 Task: Select the always in the auto-closing overtype.
Action: Mouse moved to (25, 595)
Screenshot: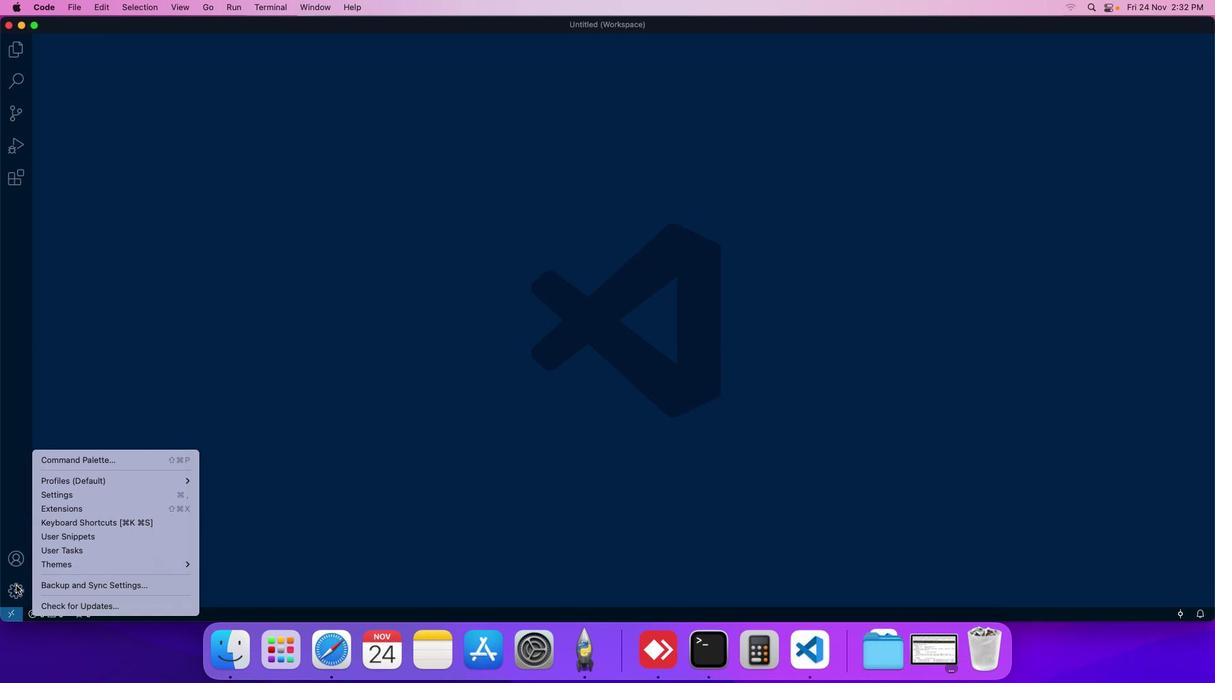 
Action: Mouse pressed left at (25, 595)
Screenshot: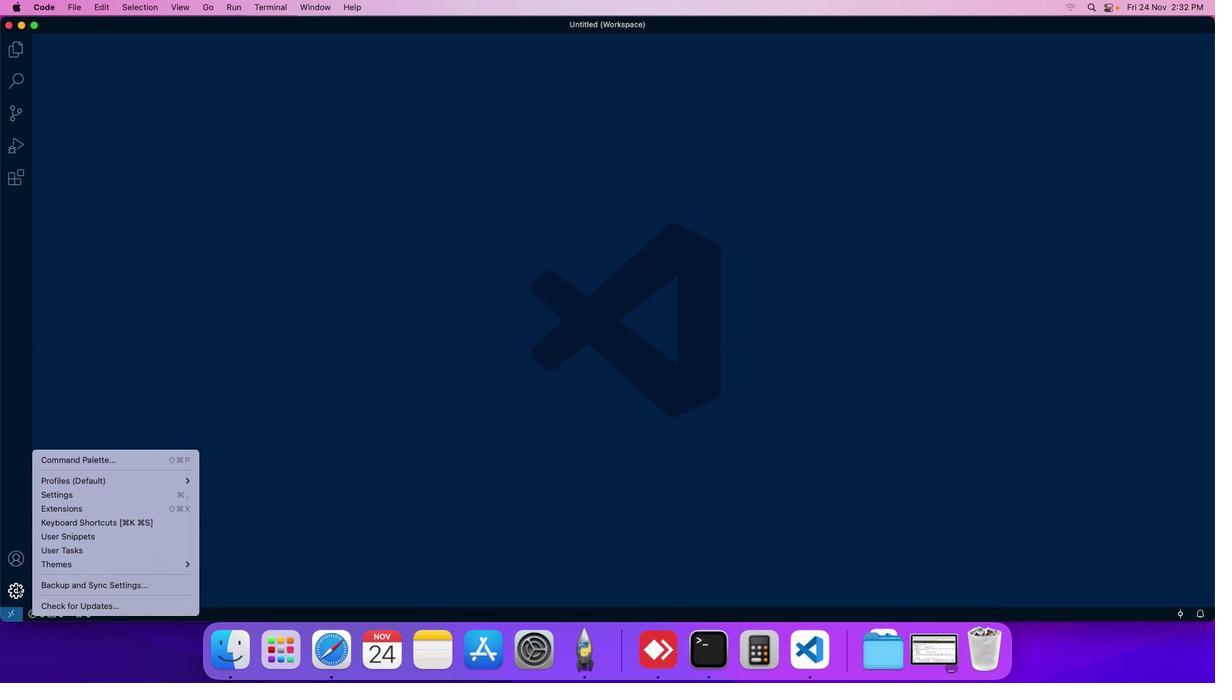 
Action: Mouse moved to (80, 506)
Screenshot: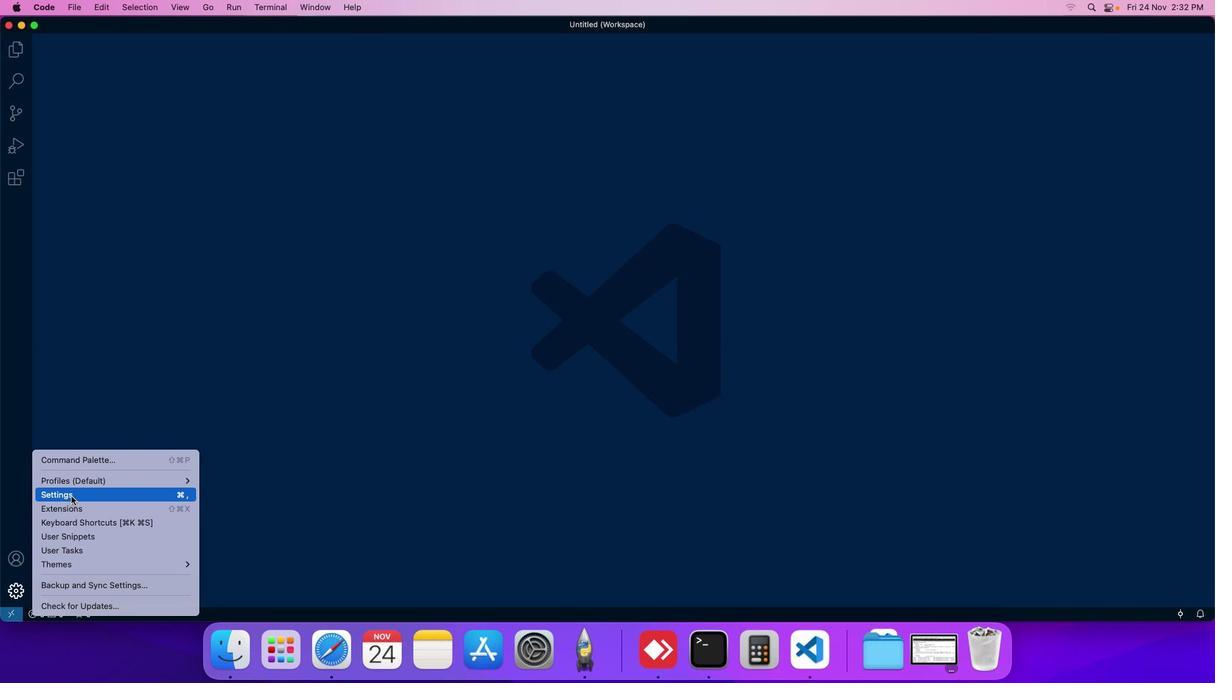 
Action: Mouse pressed left at (80, 506)
Screenshot: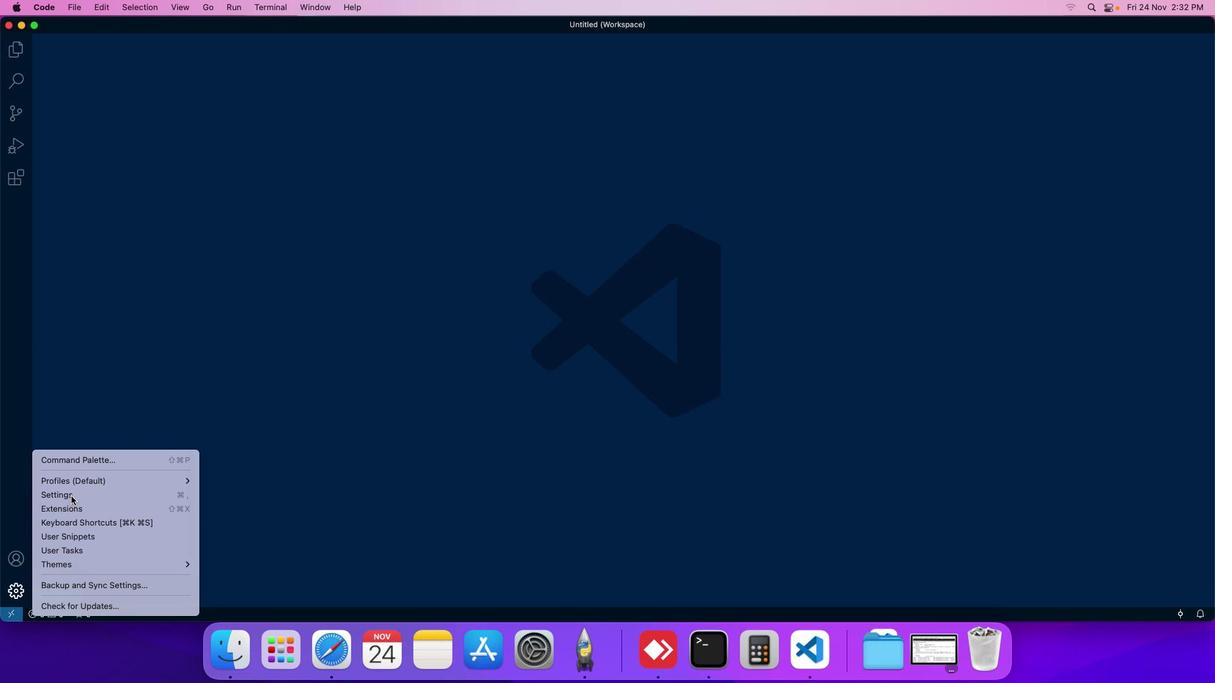 
Action: Mouse moved to (299, 155)
Screenshot: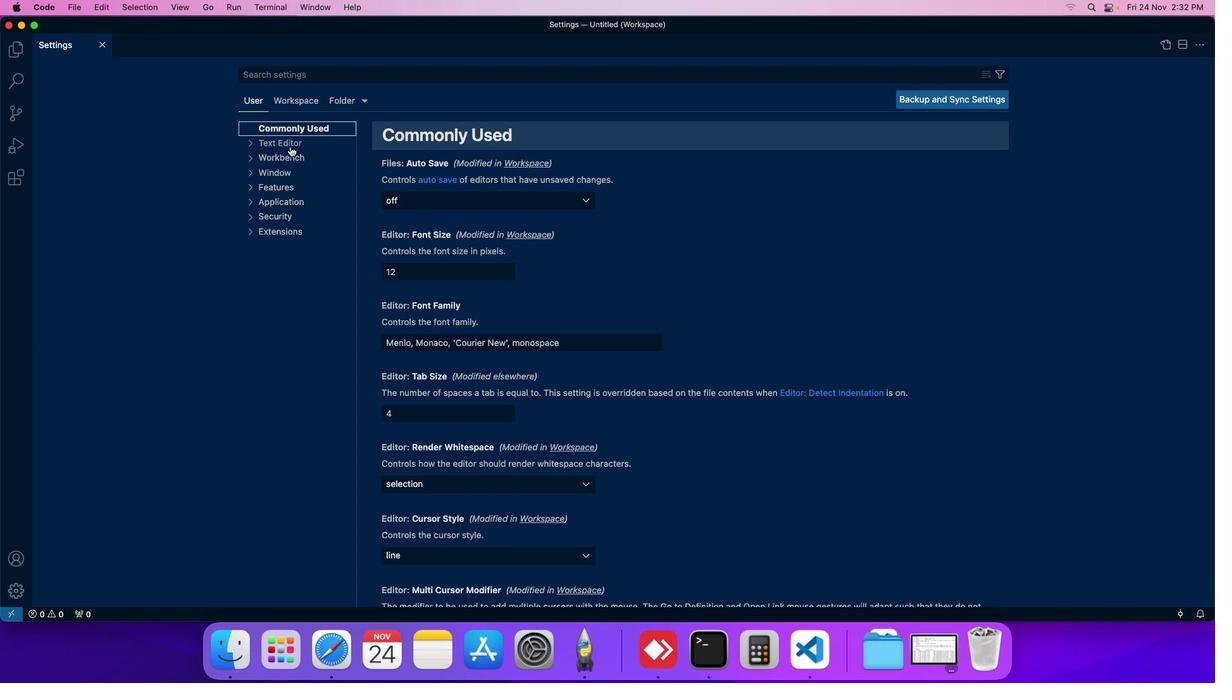 
Action: Mouse pressed left at (299, 155)
Screenshot: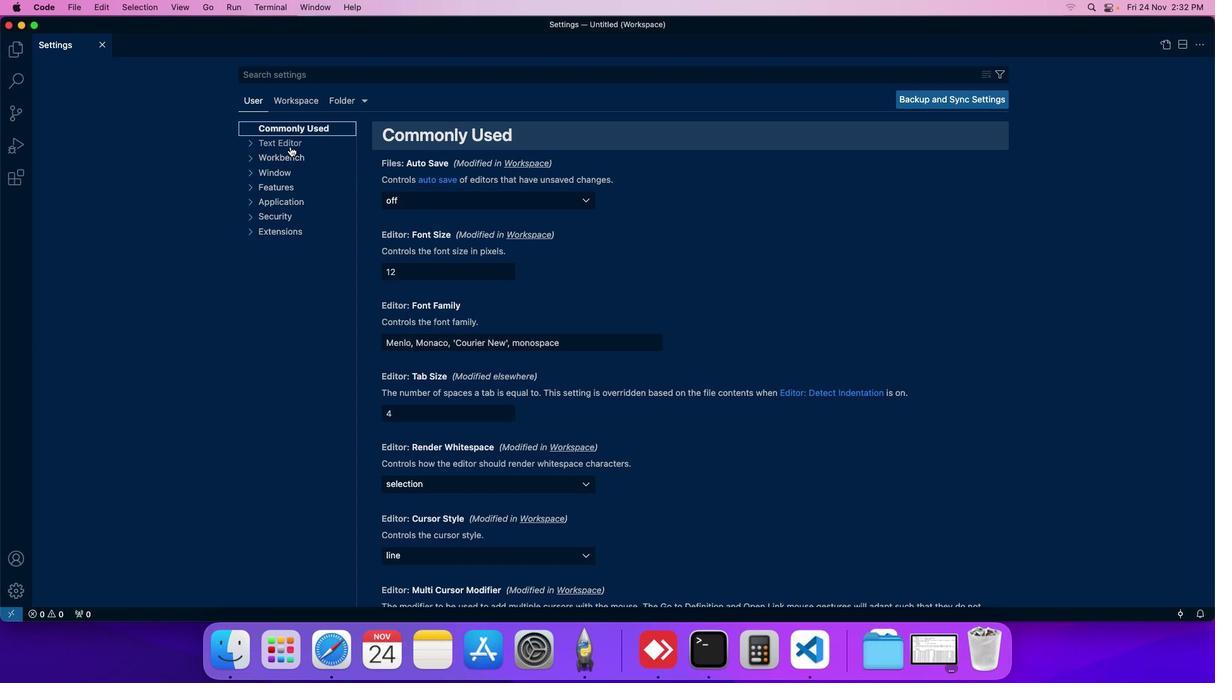 
Action: Mouse moved to (395, 236)
Screenshot: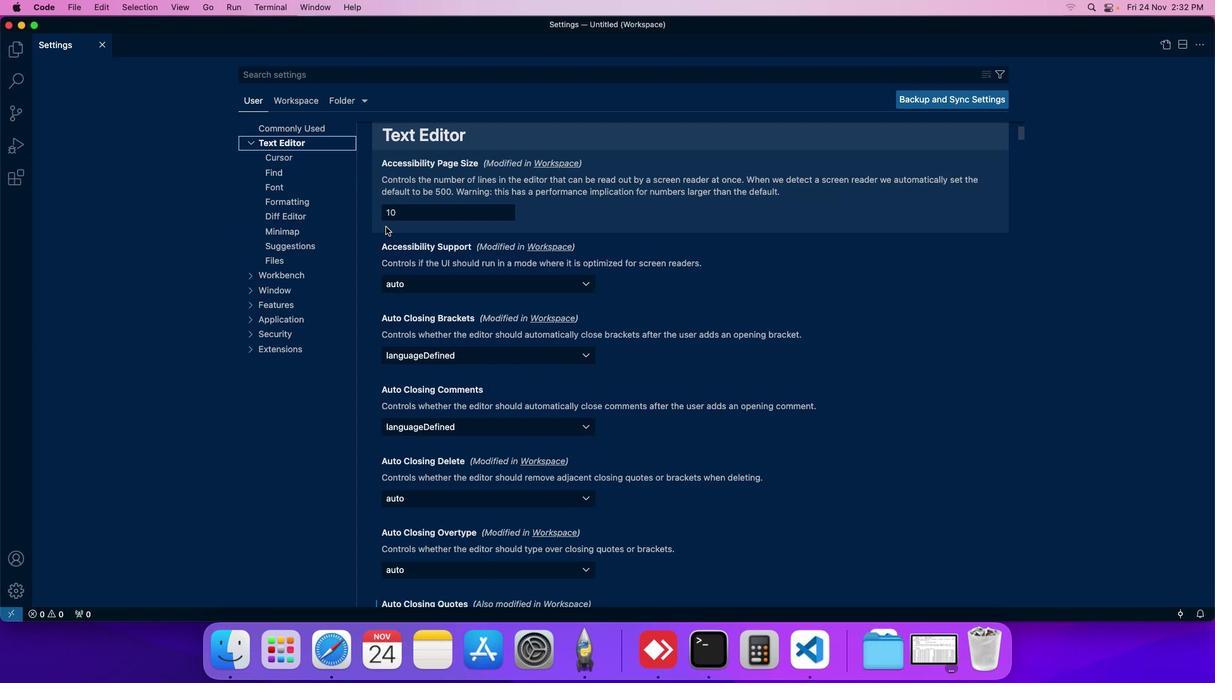 
Action: Mouse scrolled (395, 236) with delta (9, 8)
Screenshot: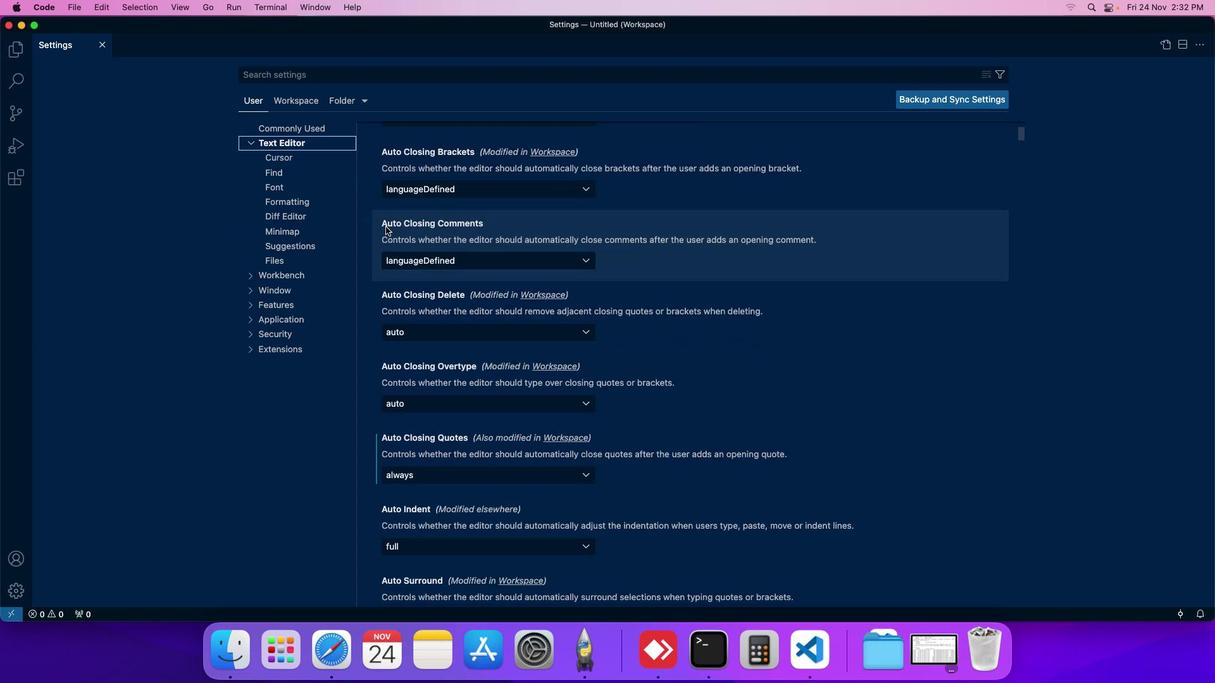 
Action: Mouse moved to (496, 408)
Screenshot: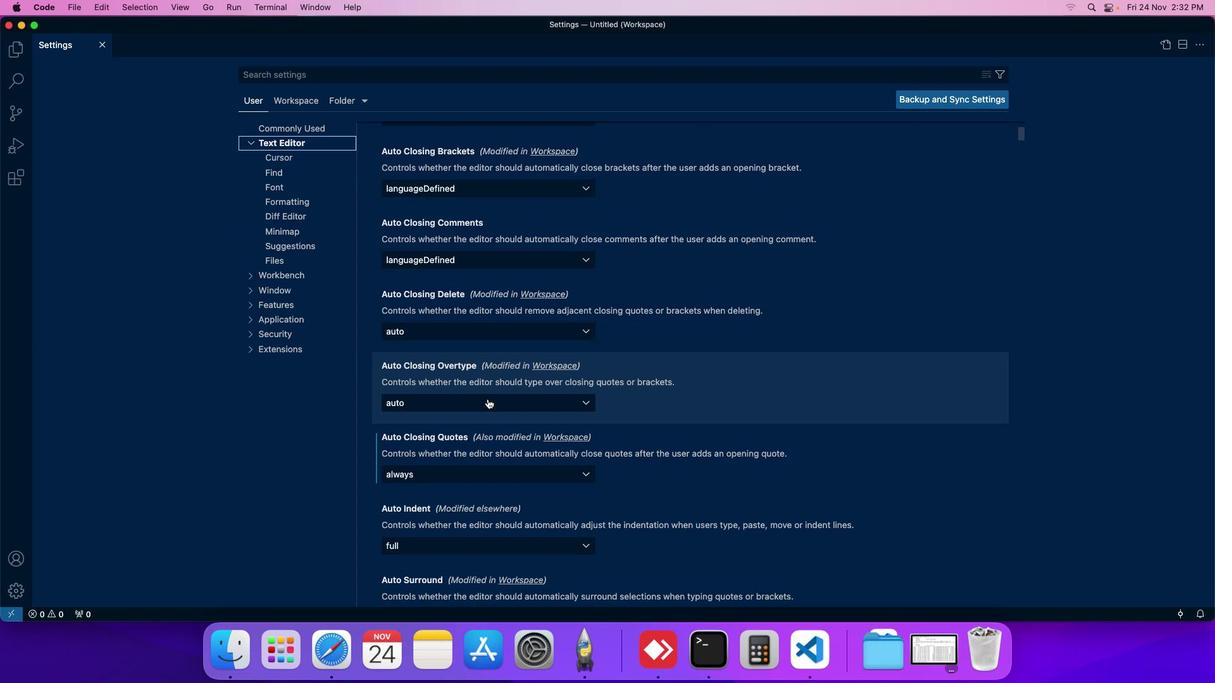 
Action: Mouse pressed left at (496, 408)
Screenshot: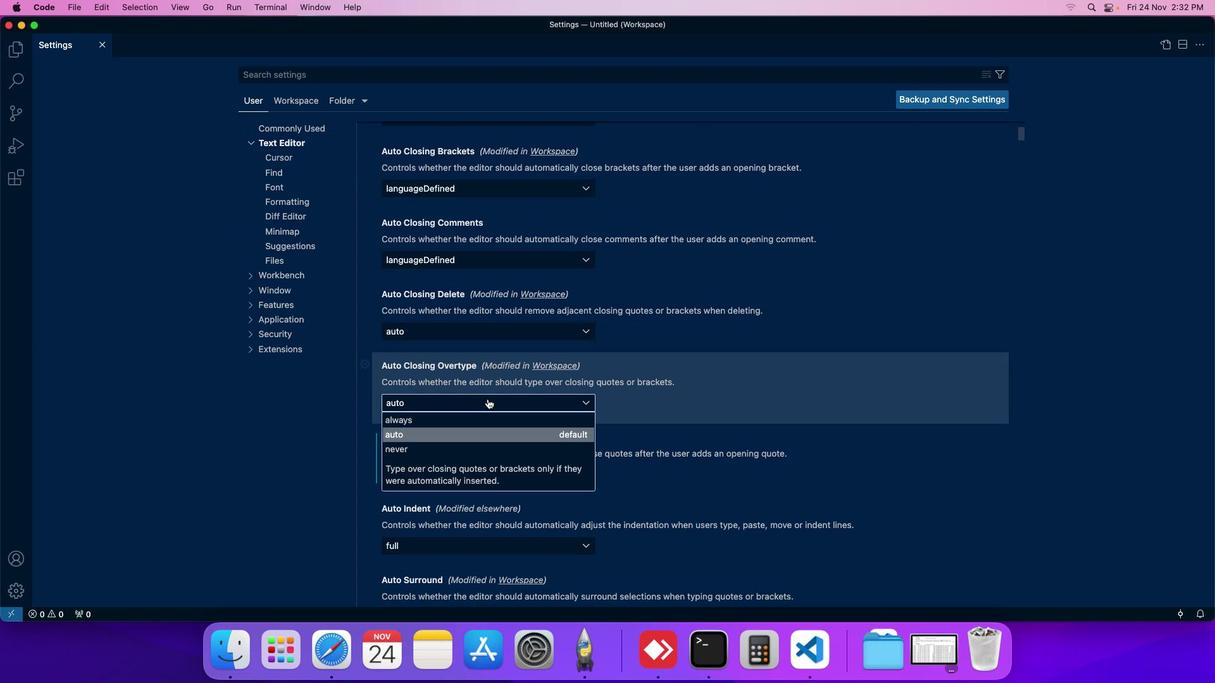 
Action: Mouse moved to (476, 431)
Screenshot: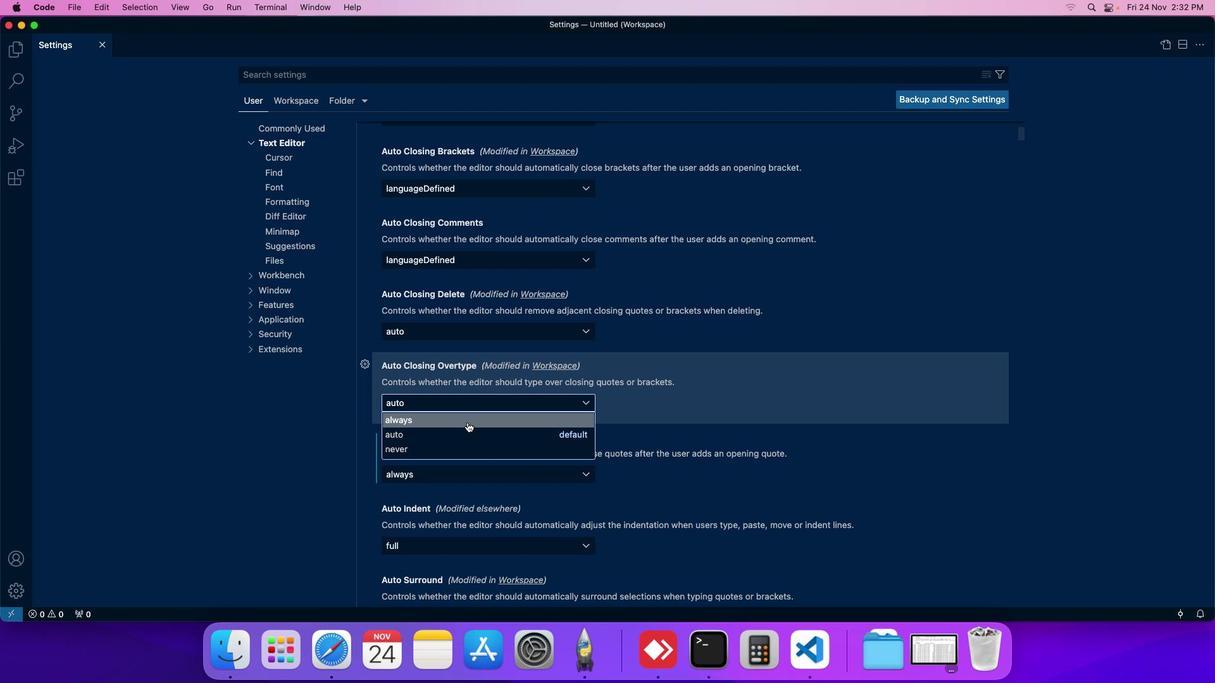 
Action: Mouse pressed left at (476, 431)
Screenshot: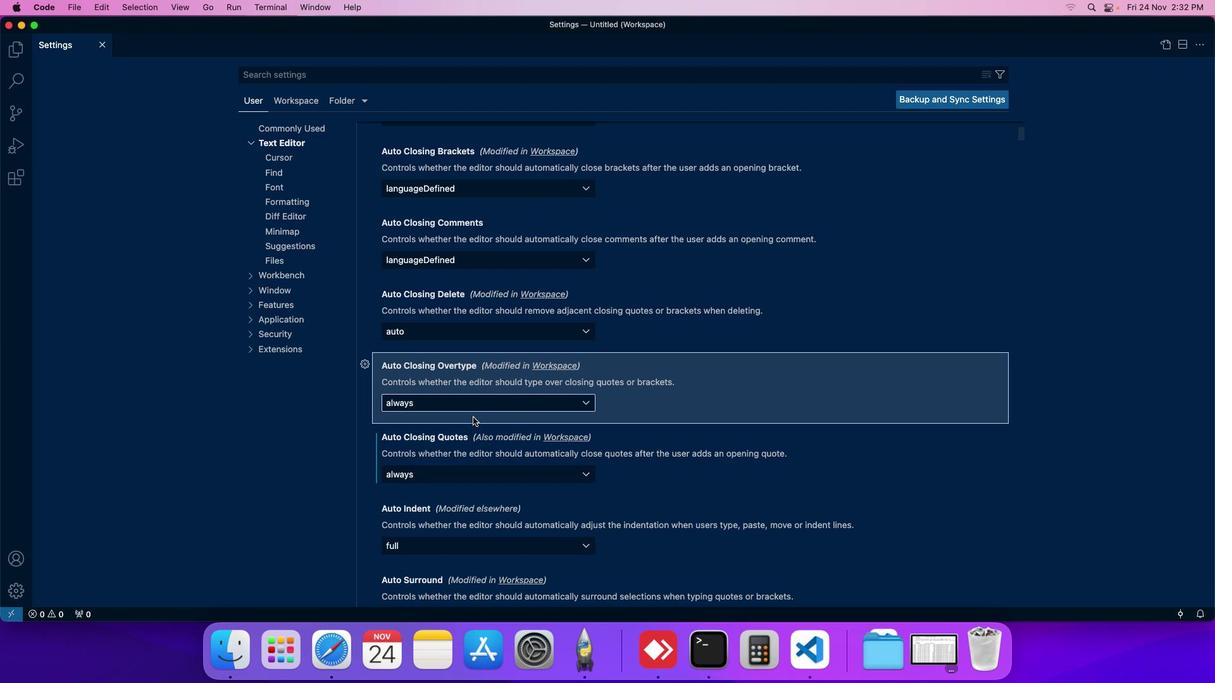 
Action: Mouse moved to (491, 415)
Screenshot: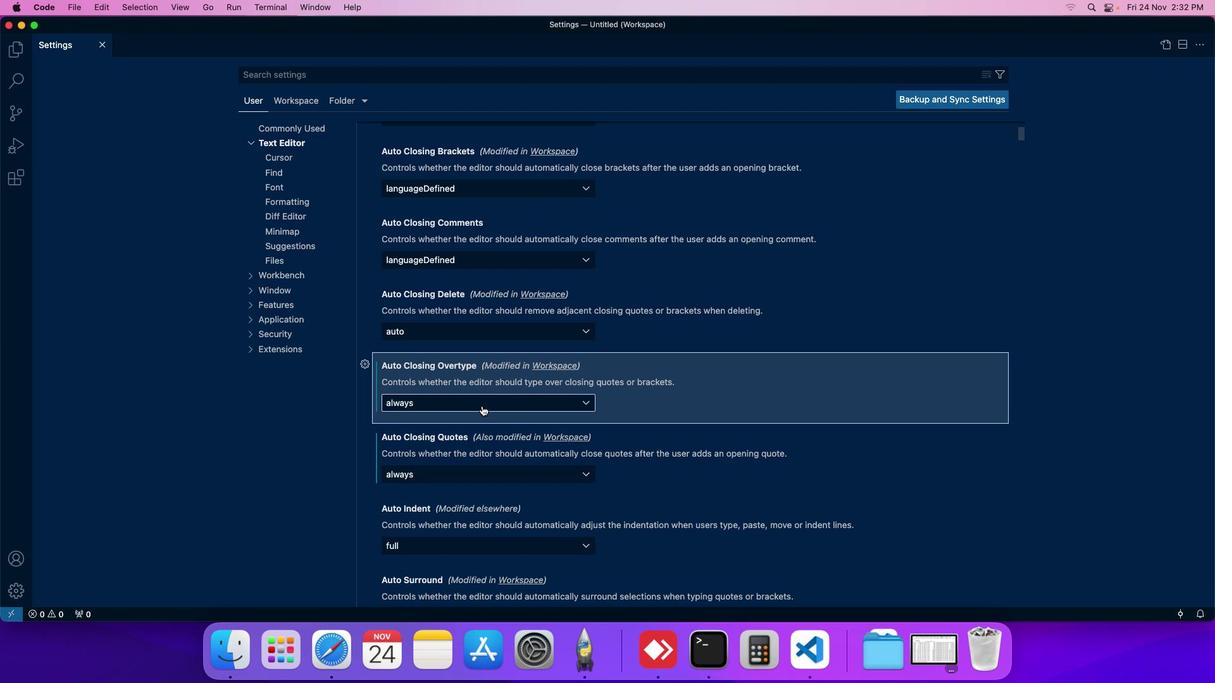
